 Task: Learn more about a recruiter lite.
Action: Mouse moved to (744, 90)
Screenshot: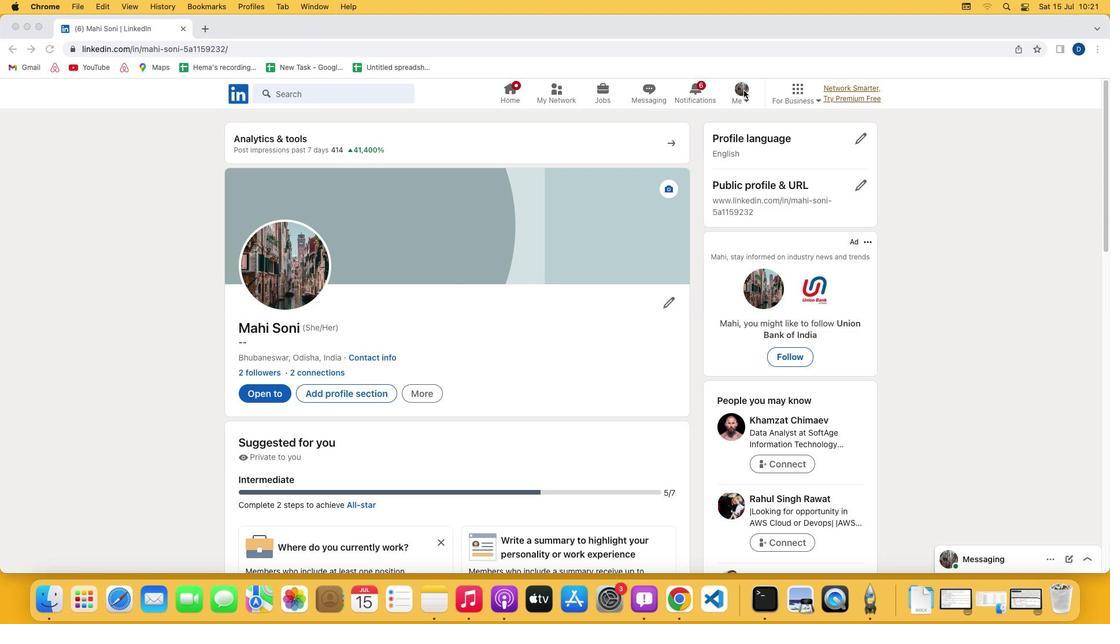 
Action: Mouse pressed left at (744, 90)
Screenshot: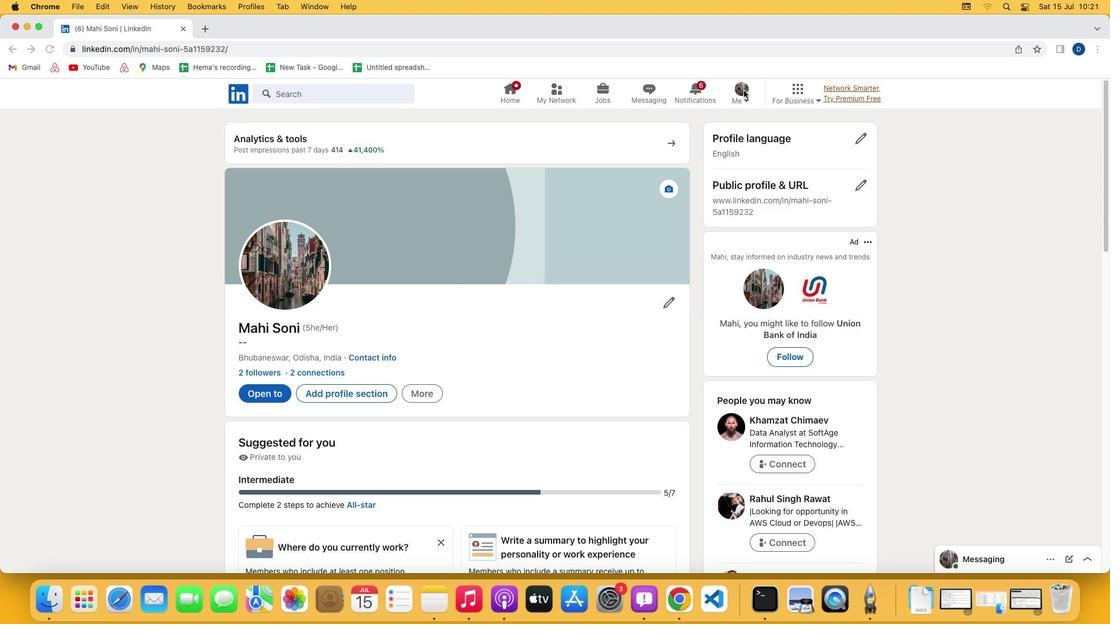 
Action: Mouse pressed left at (744, 90)
Screenshot: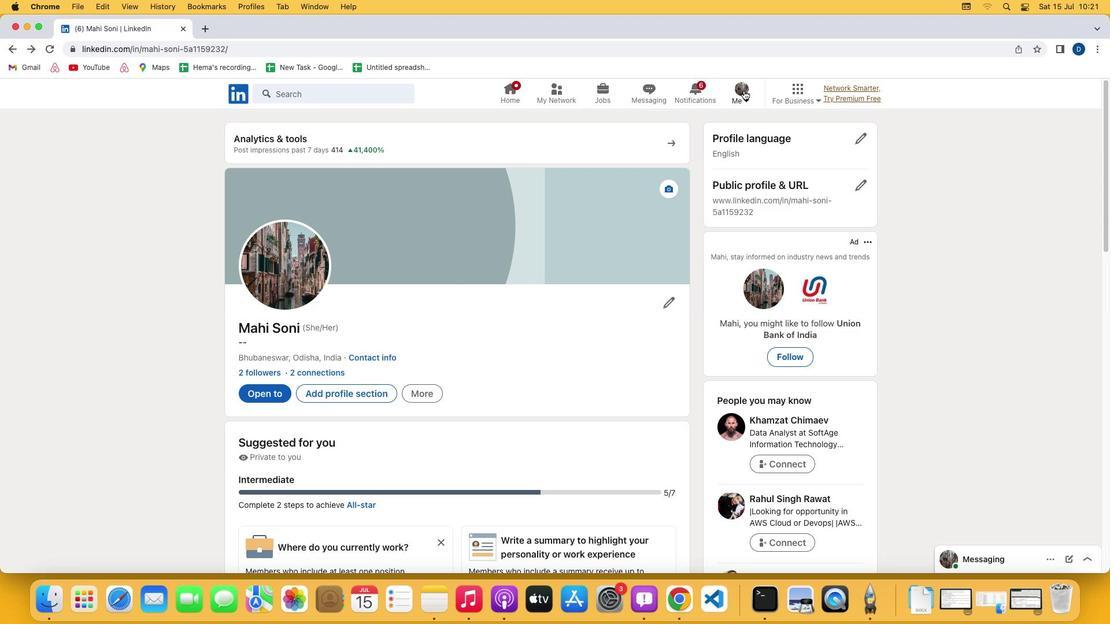 
Action: Mouse moved to (661, 218)
Screenshot: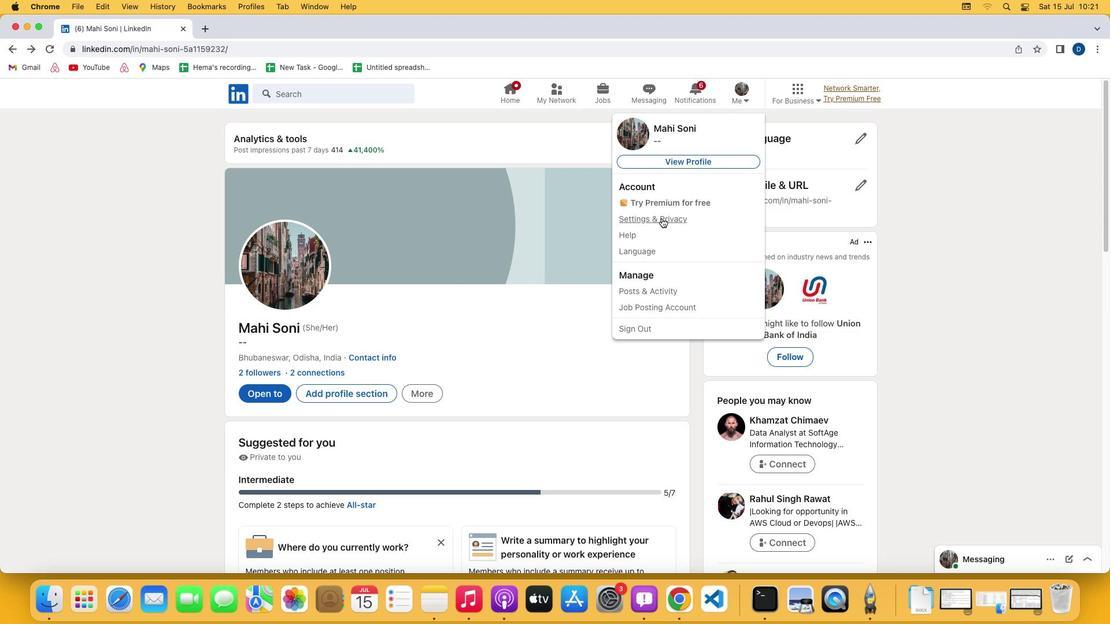 
Action: Mouse pressed left at (661, 218)
Screenshot: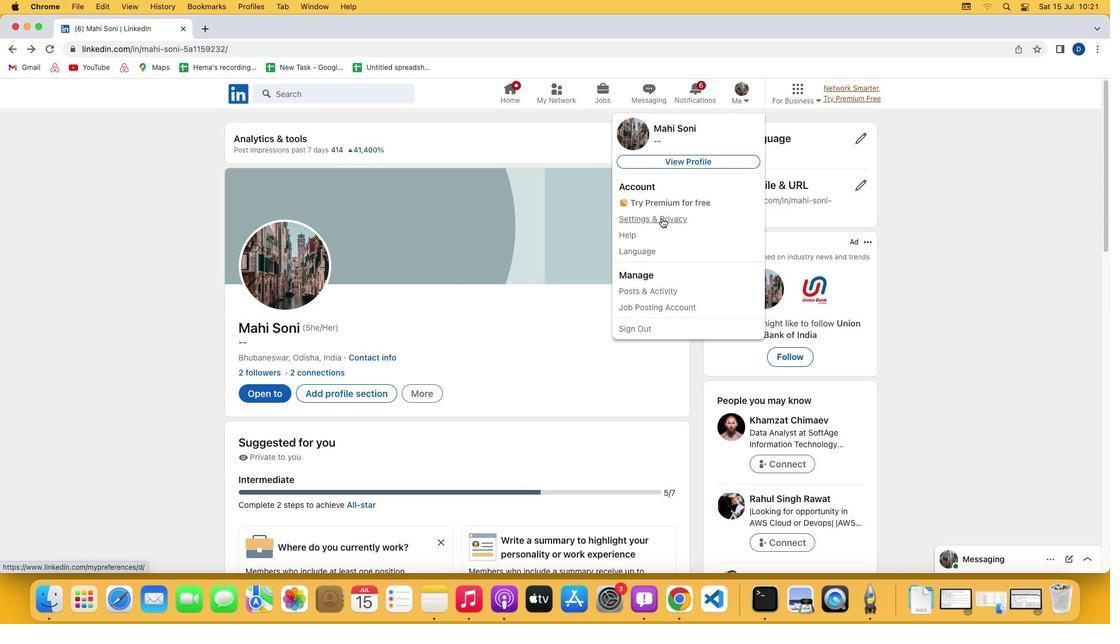 
Action: Mouse moved to (632, 404)
Screenshot: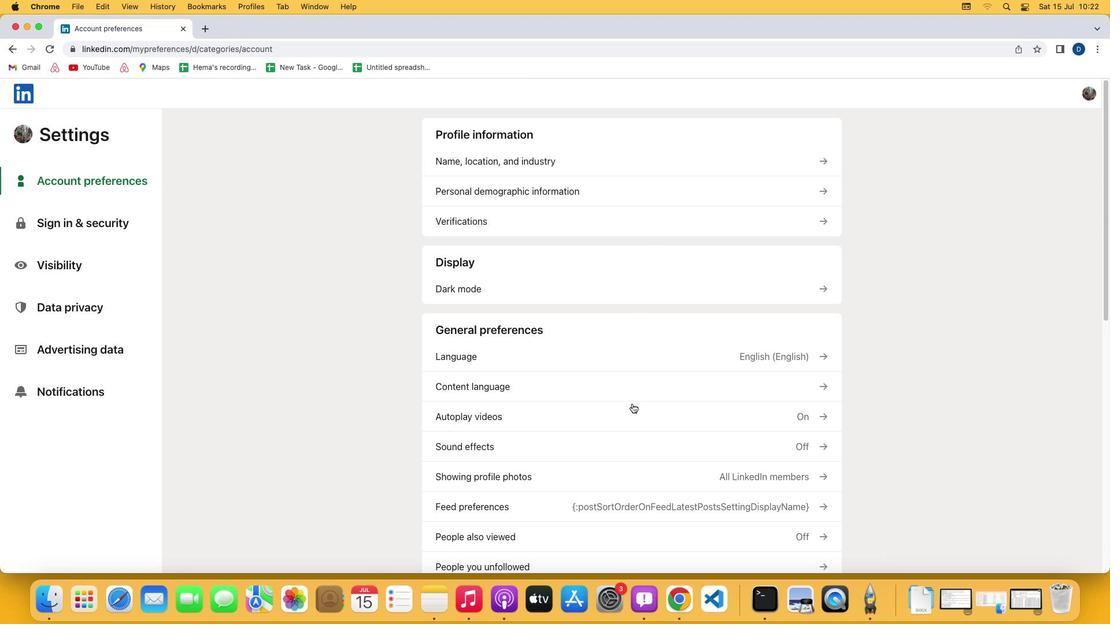 
Action: Mouse scrolled (632, 404) with delta (0, 0)
Screenshot: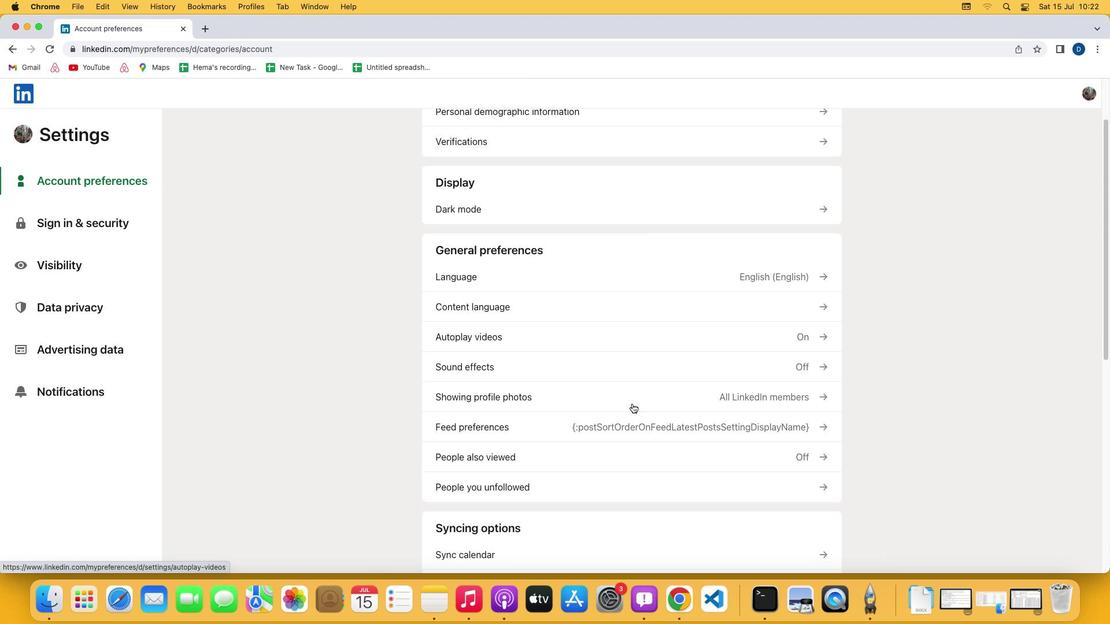 
Action: Mouse scrolled (632, 404) with delta (0, 0)
Screenshot: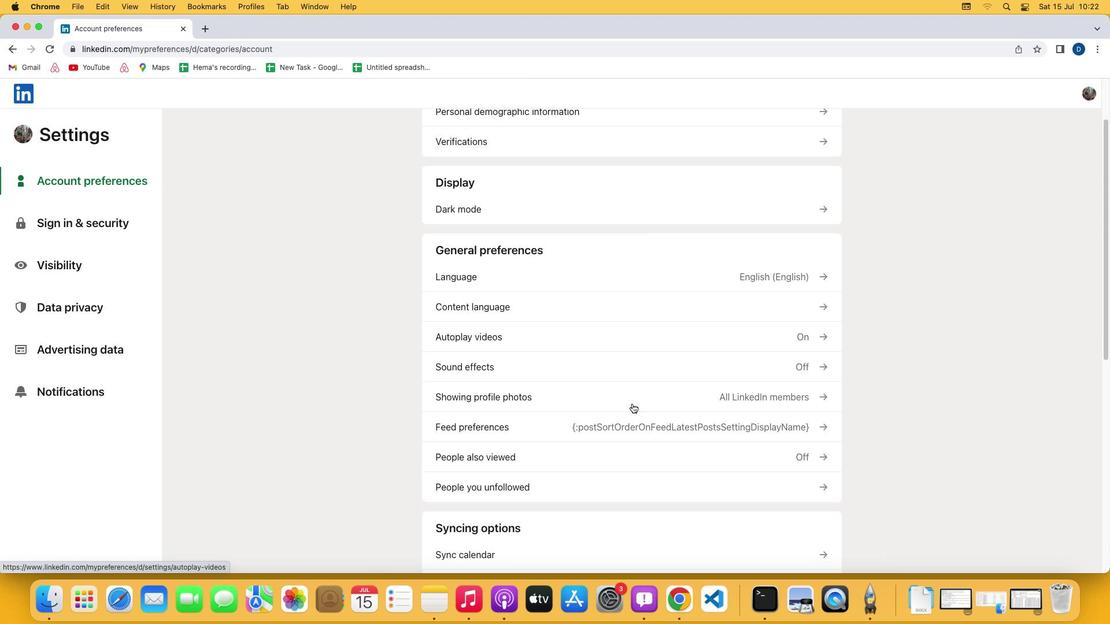 
Action: Mouse scrolled (632, 404) with delta (0, -1)
Screenshot: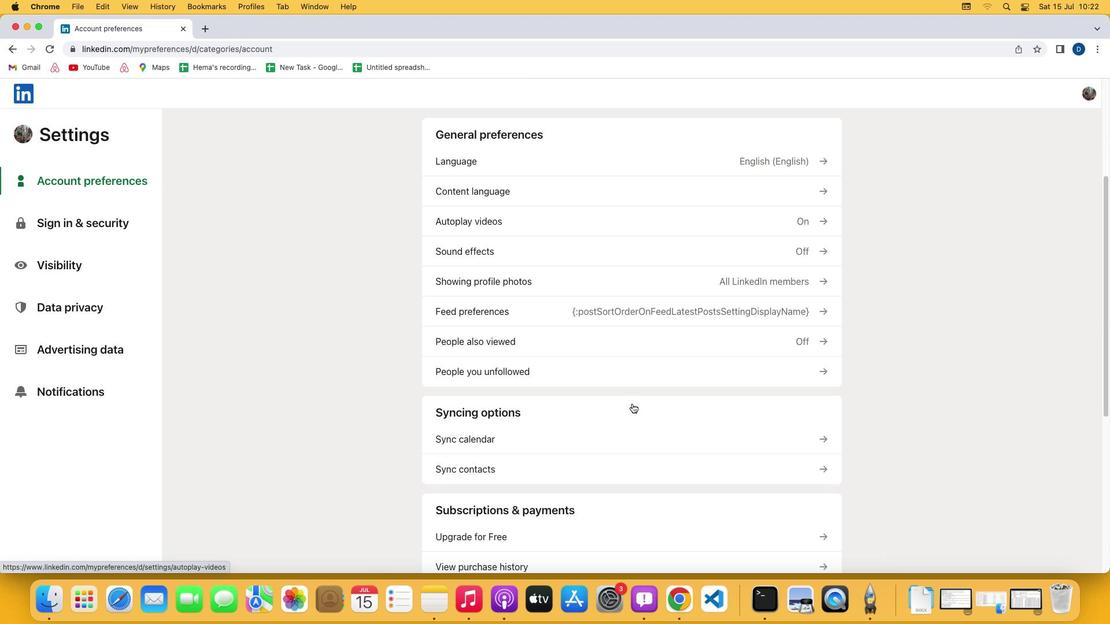 
Action: Mouse scrolled (632, 404) with delta (0, -2)
Screenshot: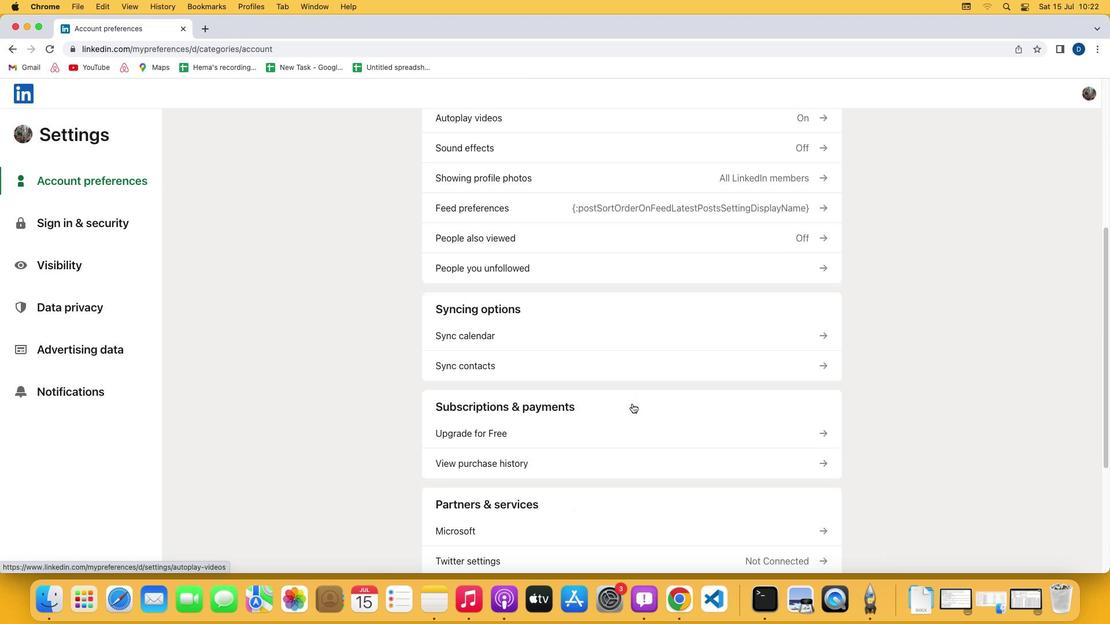 
Action: Mouse scrolled (632, 404) with delta (0, -2)
Screenshot: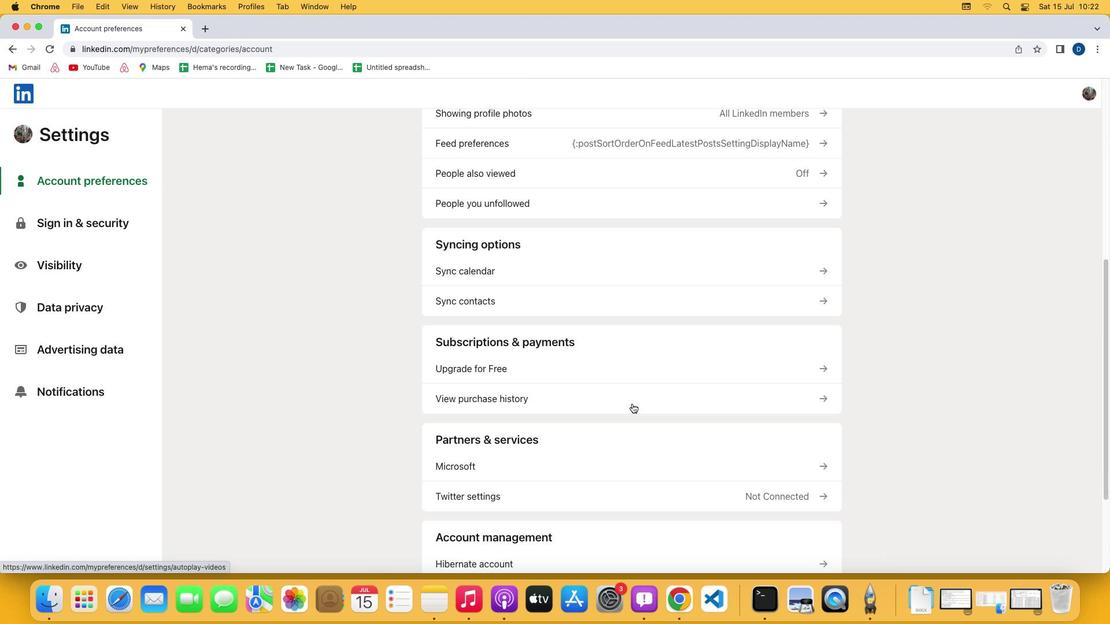 
Action: Mouse scrolled (632, 404) with delta (0, 0)
Screenshot: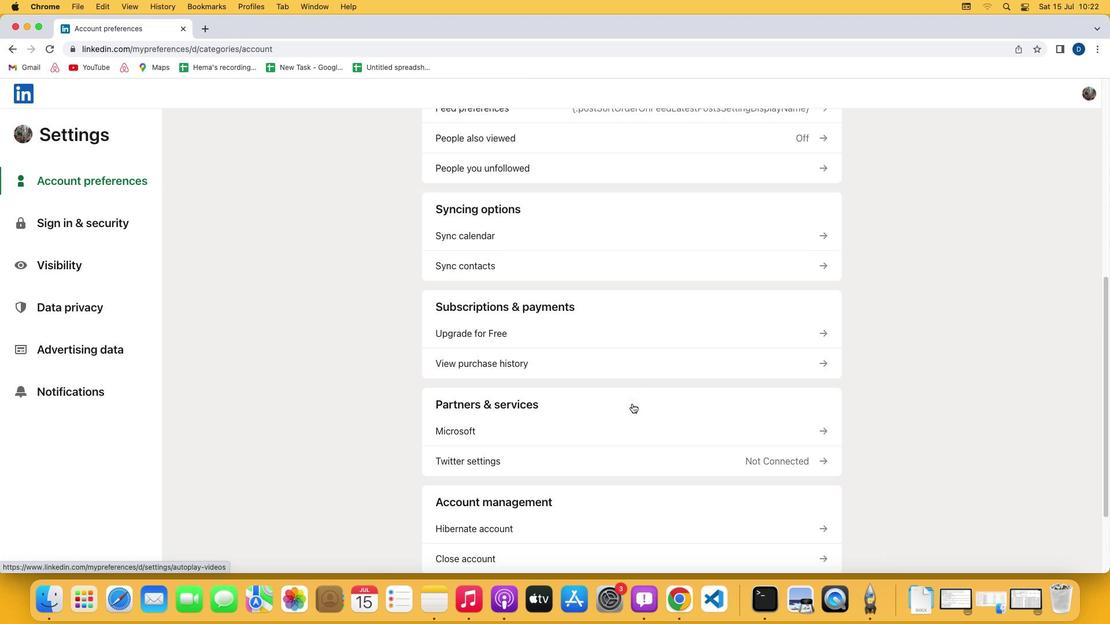 
Action: Mouse scrolled (632, 404) with delta (0, 0)
Screenshot: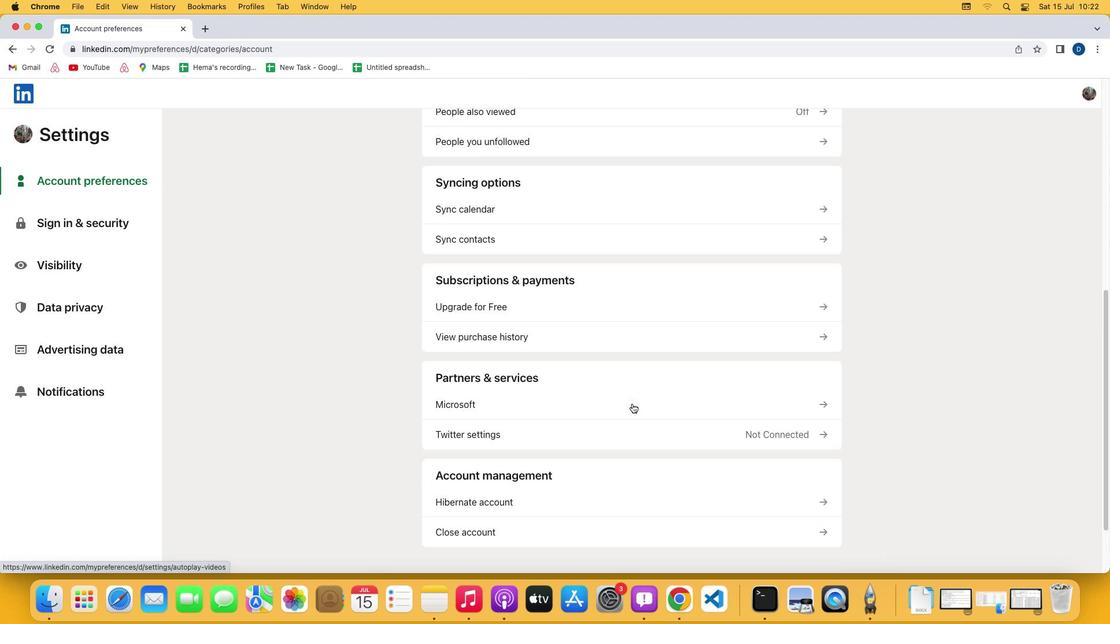 
Action: Mouse scrolled (632, 404) with delta (0, -1)
Screenshot: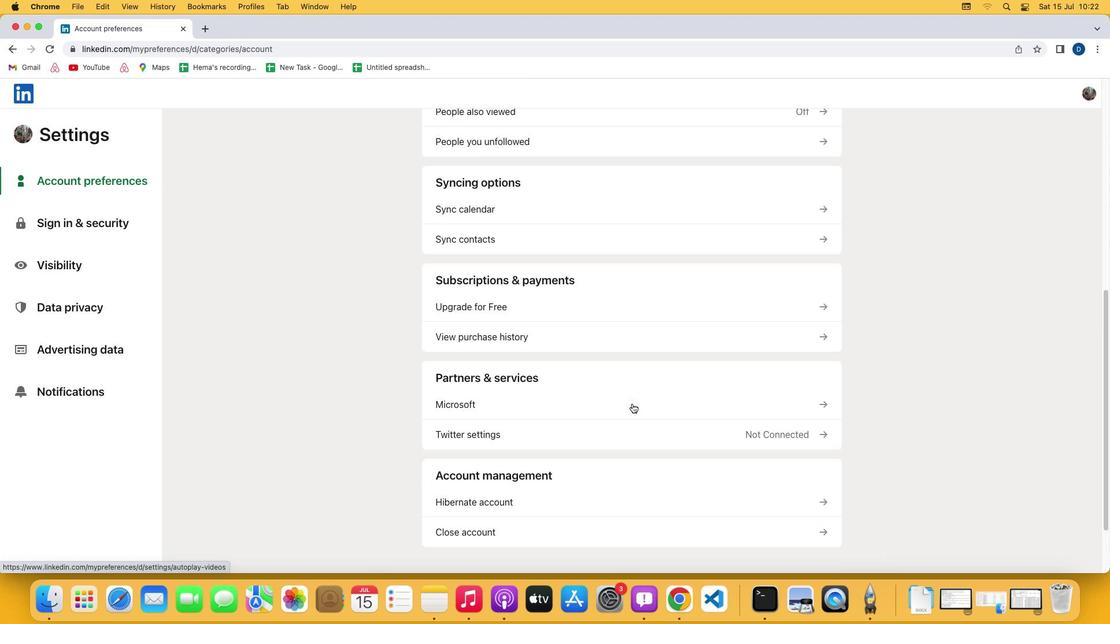 
Action: Mouse scrolled (632, 404) with delta (0, -2)
Screenshot: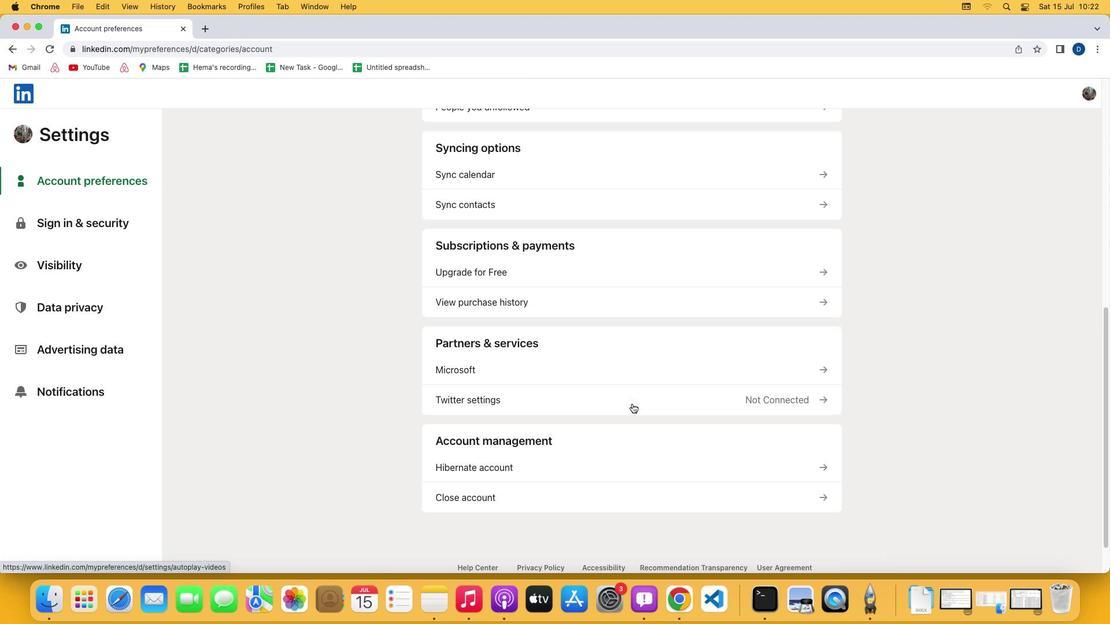 
Action: Mouse moved to (540, 230)
Screenshot: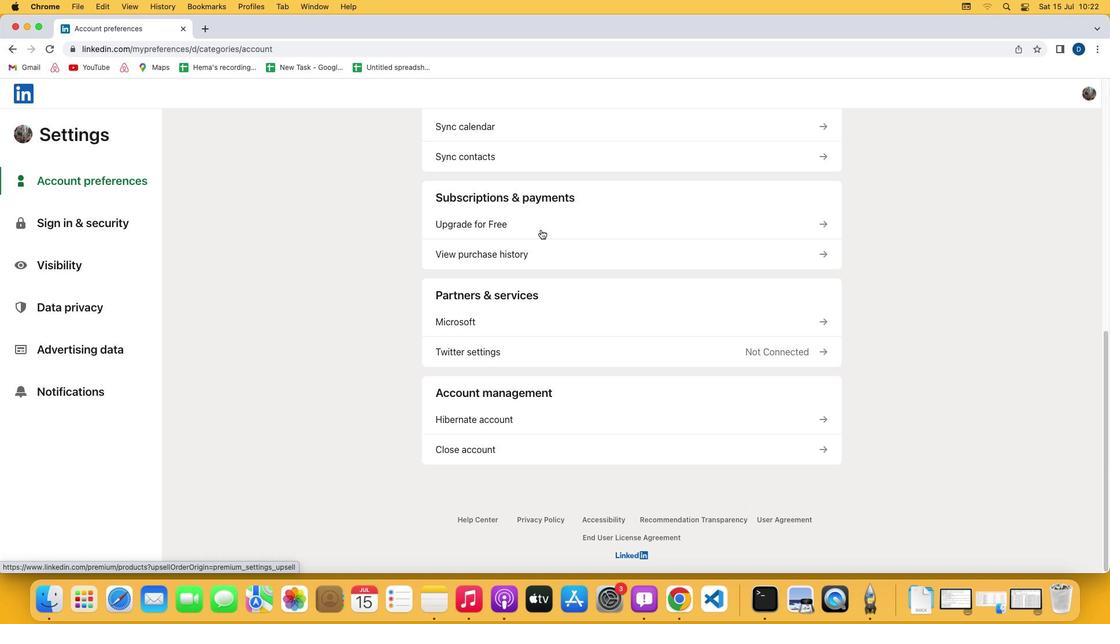 
Action: Mouse pressed left at (540, 230)
Screenshot: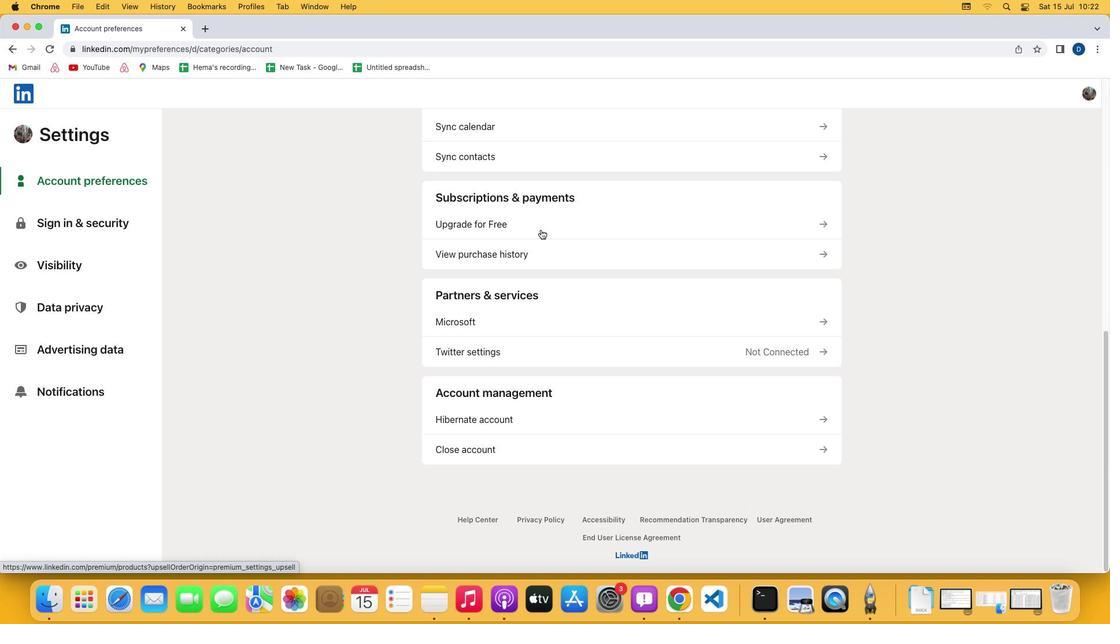 
Action: Mouse pressed left at (540, 230)
Screenshot: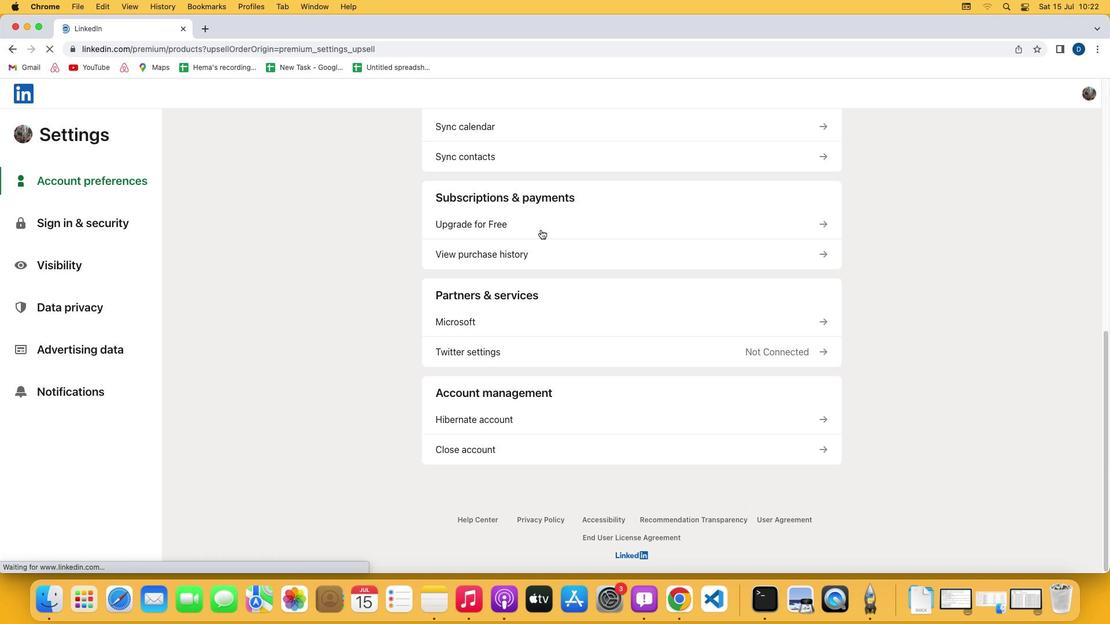 
Action: Mouse moved to (452, 313)
Screenshot: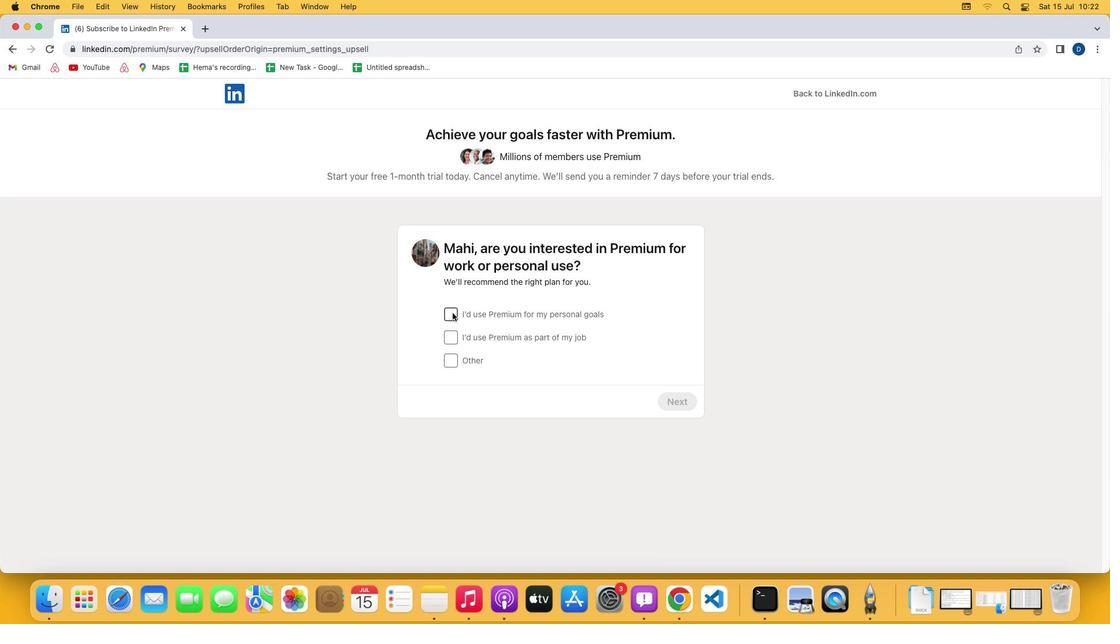 
Action: Mouse pressed left at (452, 313)
Screenshot: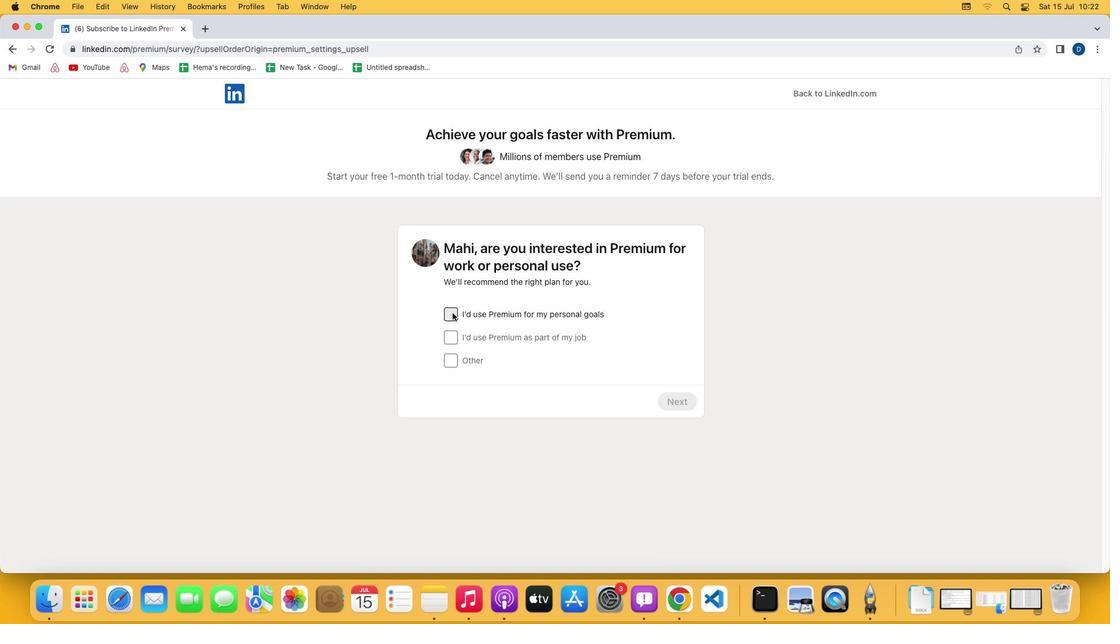 
Action: Mouse moved to (673, 401)
Screenshot: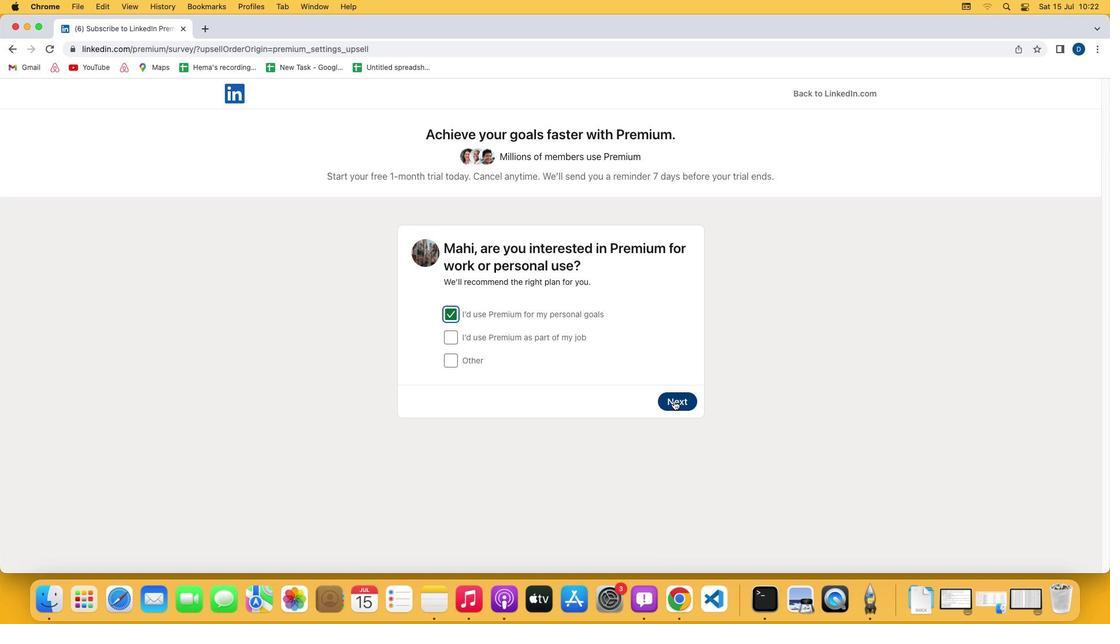 
Action: Mouse pressed left at (673, 401)
Screenshot: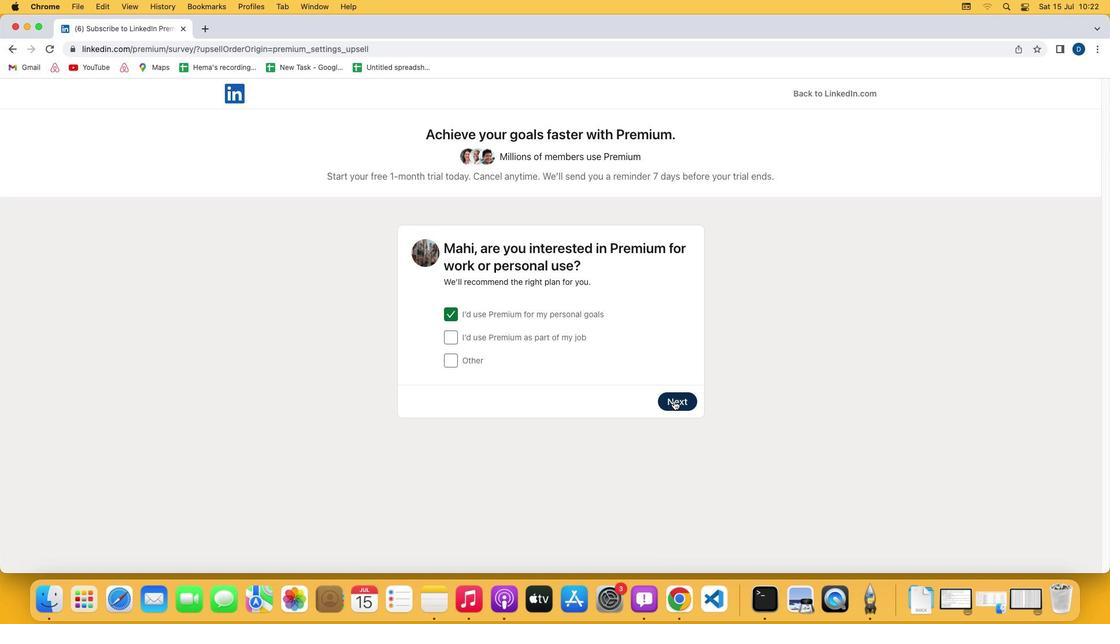 
Action: Mouse moved to (680, 471)
Screenshot: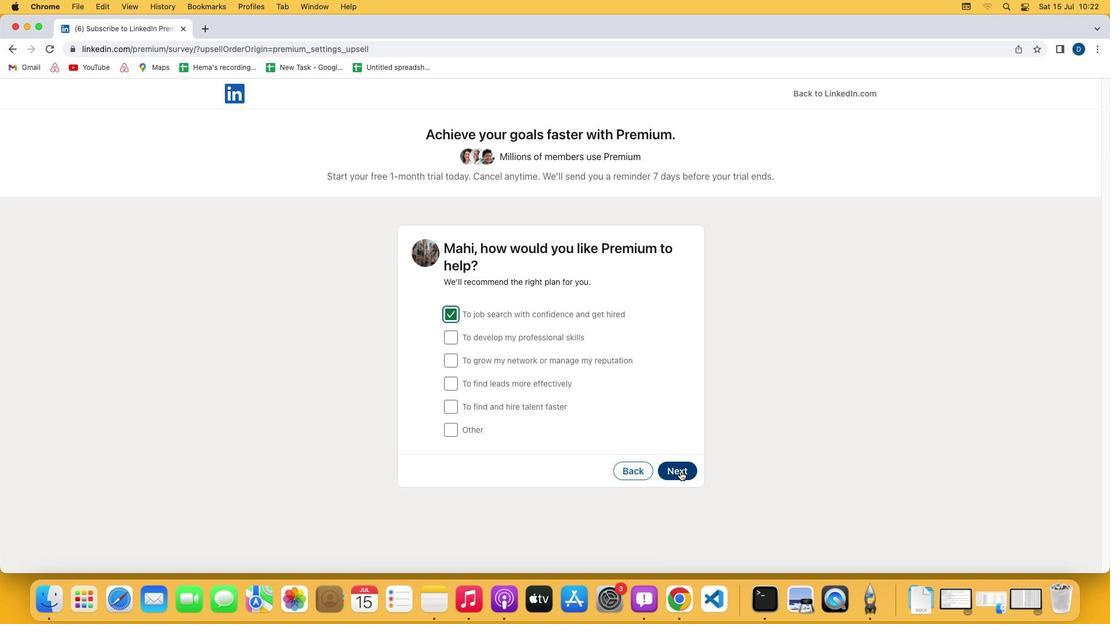 
Action: Mouse pressed left at (680, 471)
Screenshot: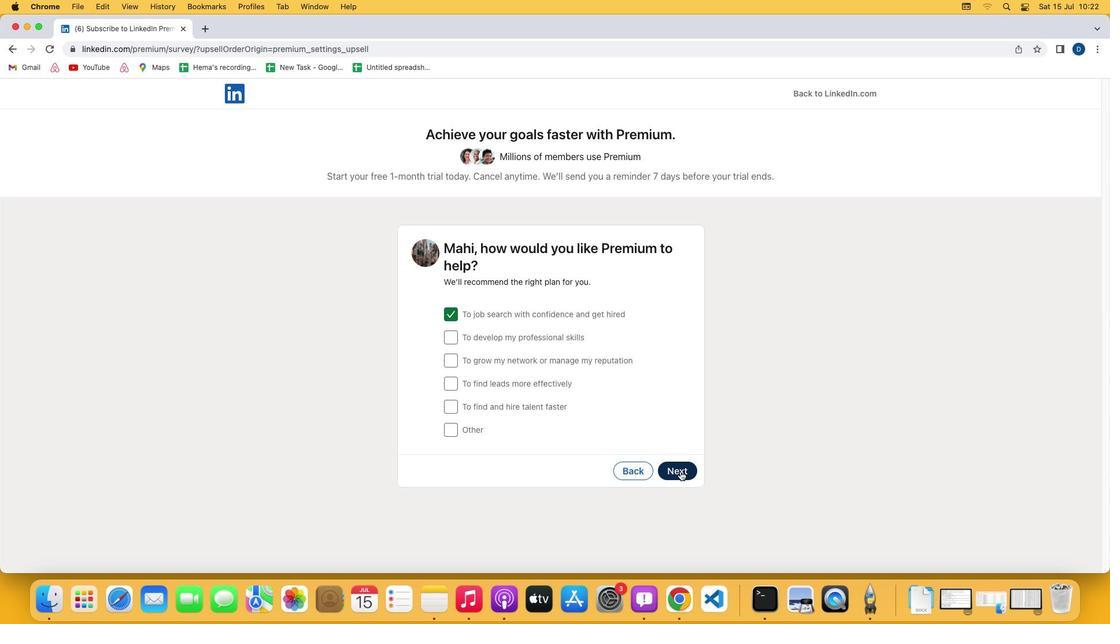 
Action: Mouse moved to (453, 314)
Screenshot: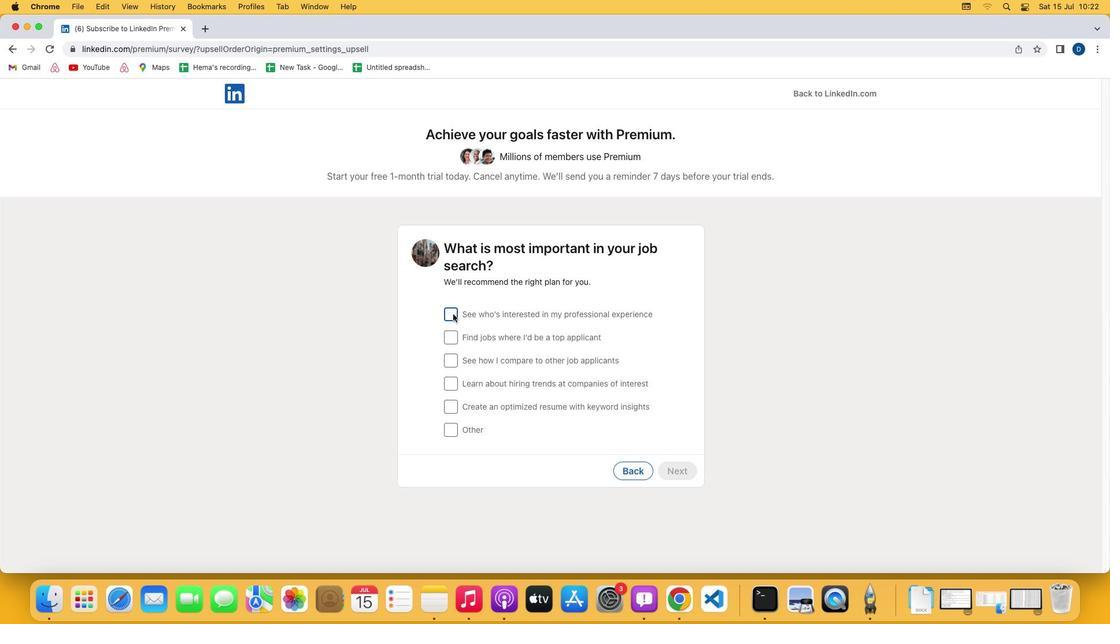 
Action: Mouse pressed left at (453, 314)
Screenshot: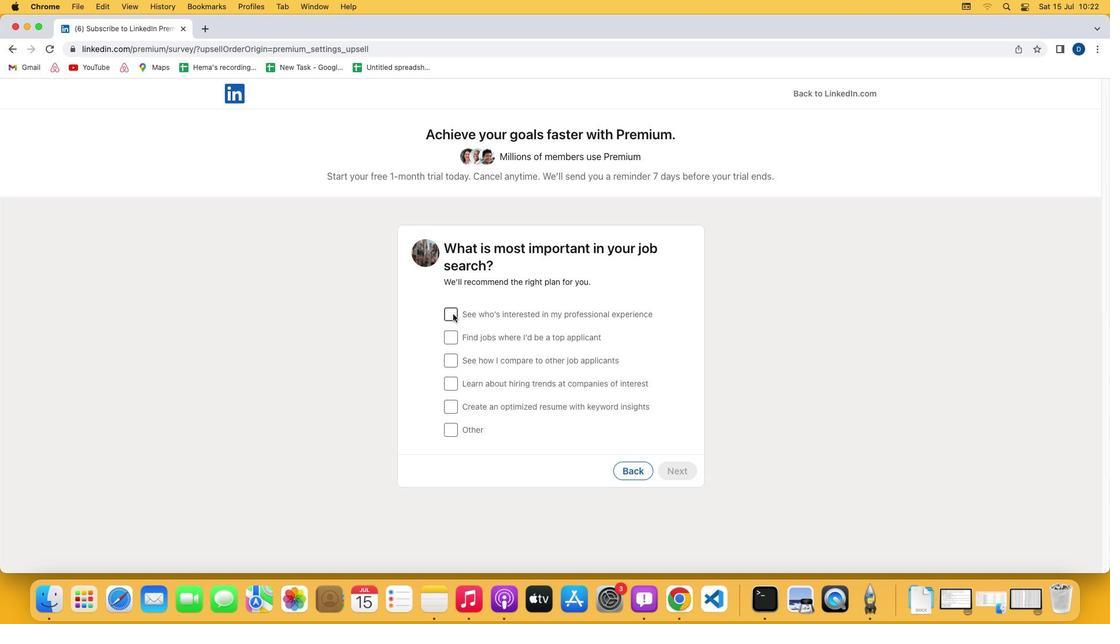 
Action: Mouse moved to (671, 471)
Screenshot: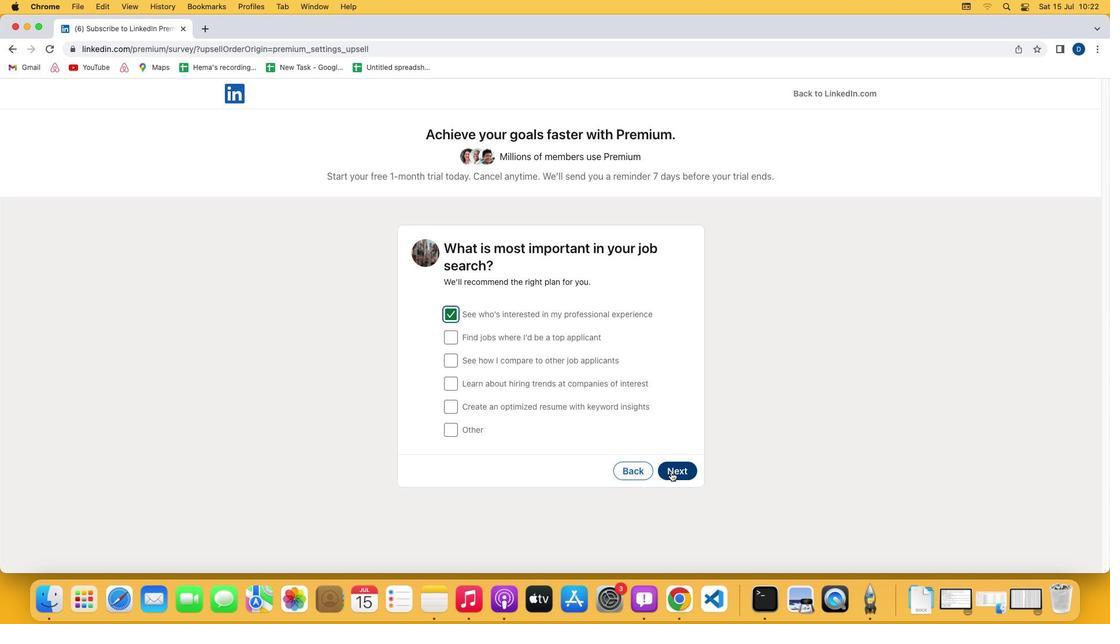 
Action: Mouse pressed left at (671, 471)
Screenshot: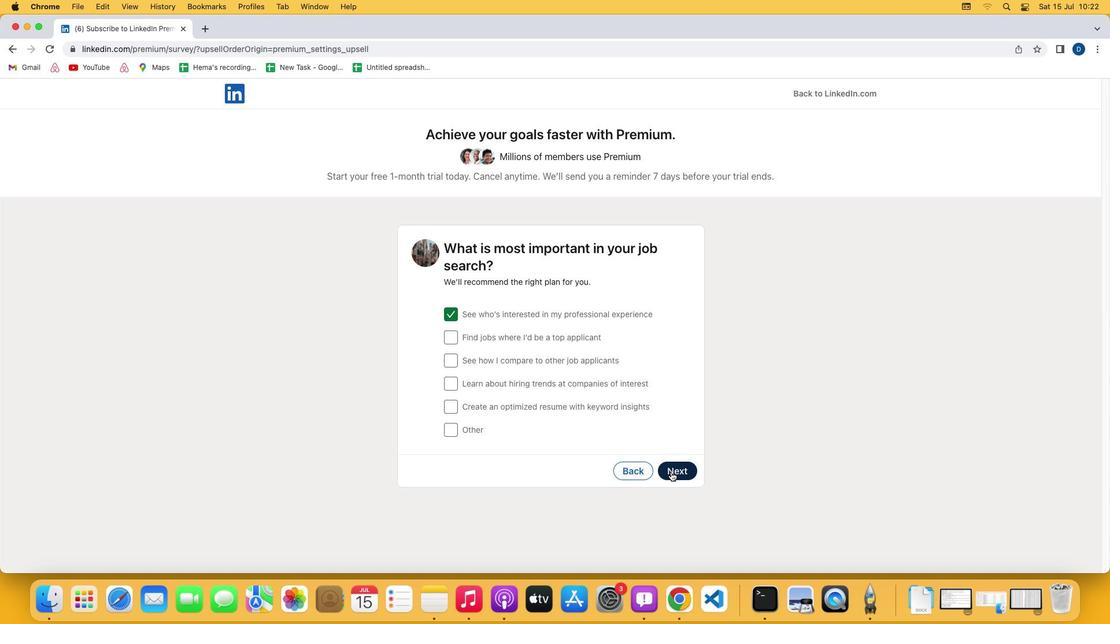 
Action: Mouse moved to (546, 447)
Screenshot: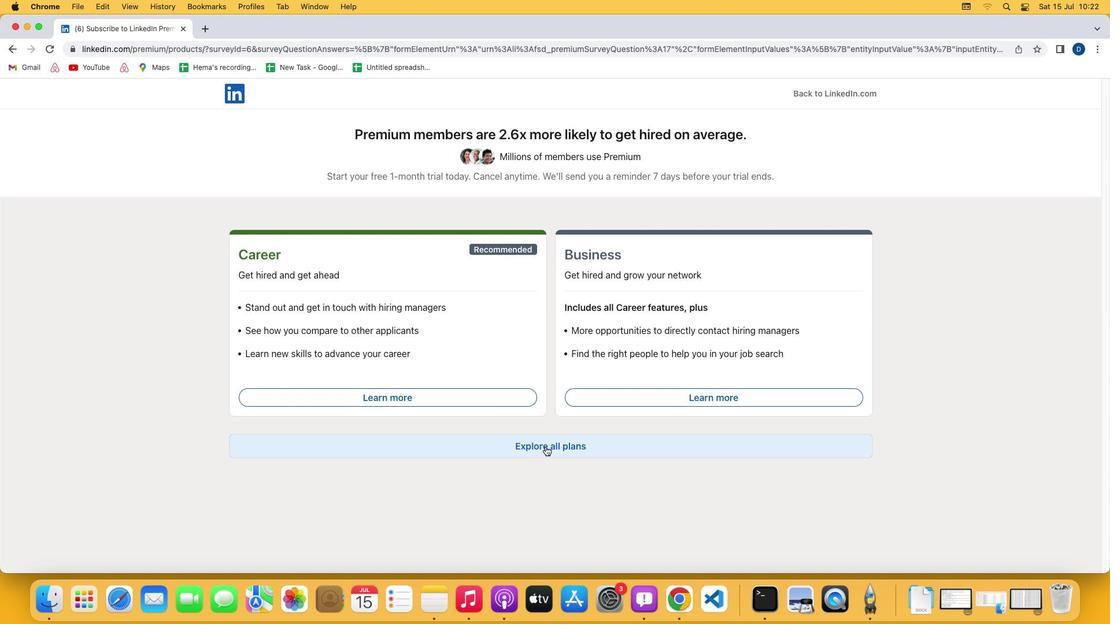 
Action: Mouse pressed left at (546, 447)
Screenshot: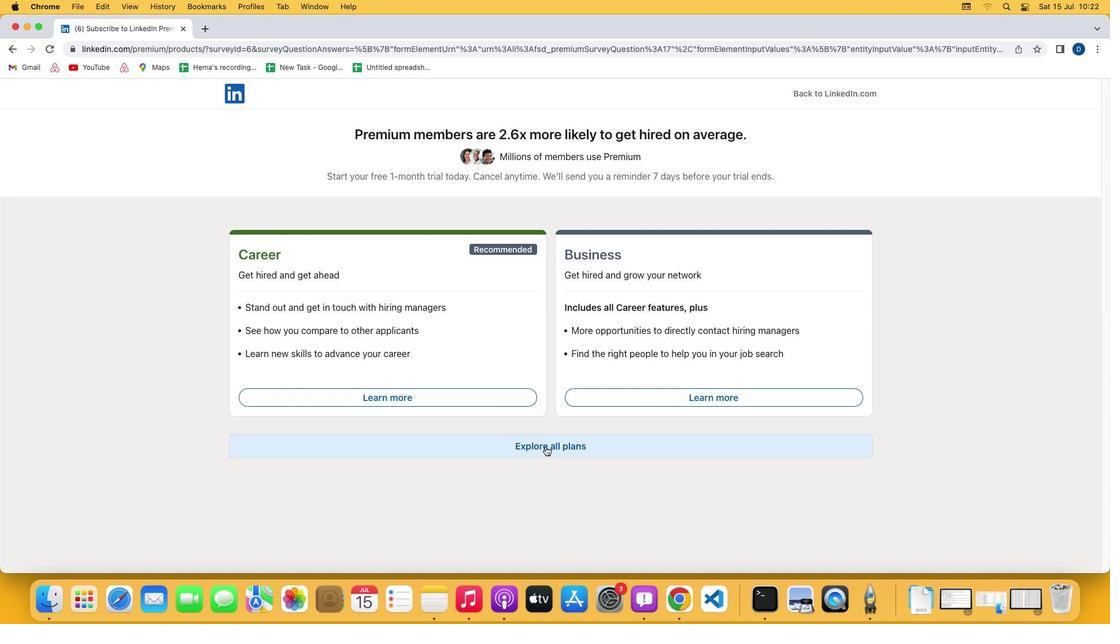
Action: Mouse moved to (801, 474)
Screenshot: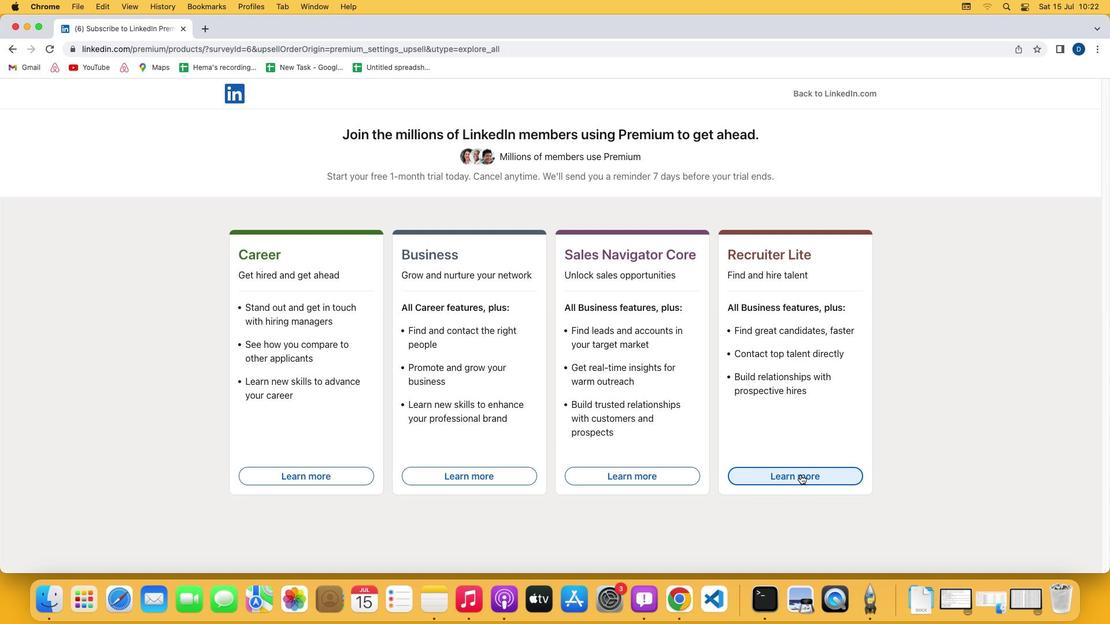 
Action: Mouse pressed left at (801, 474)
Screenshot: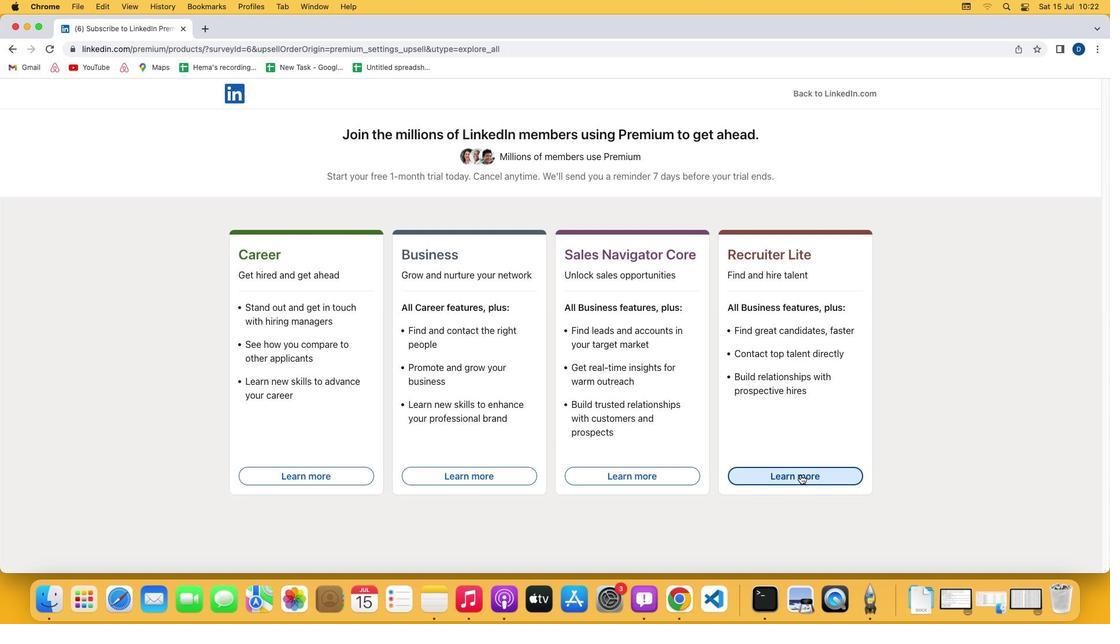 
